 Task: Open a blank sheet, save the file as Happinessletter.html Type the sentence 'Self-care involves prioritizing one's physical, emotional, and mental well-being. It includes activities such as exercise, rest, pursuing hobbies, and setting boundaries. Engaging in self-care practices is essential for maintaining balance, preventing burnout, and nurturing a healthy relationship with oneself.'Add formula using equations and charcters after the sentence 'A=bh' Select the formula and highlight with color Blue Change the page Orientation to  Landscape
Action: Mouse moved to (235, 111)
Screenshot: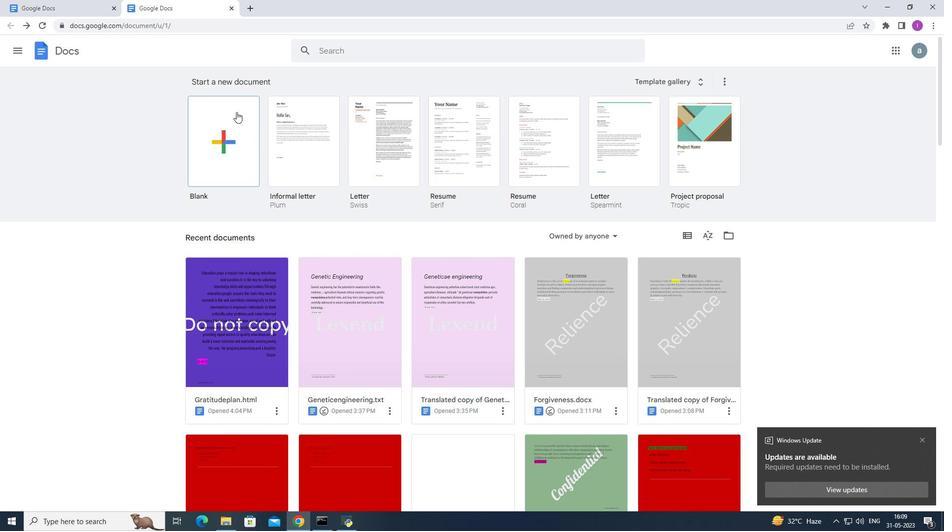 
Action: Mouse pressed left at (235, 111)
Screenshot: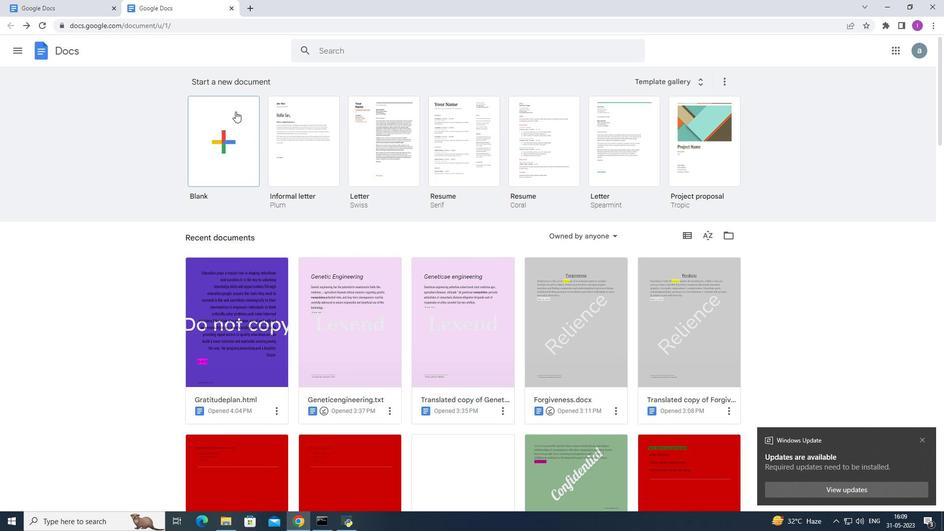 
Action: Mouse moved to (108, 42)
Screenshot: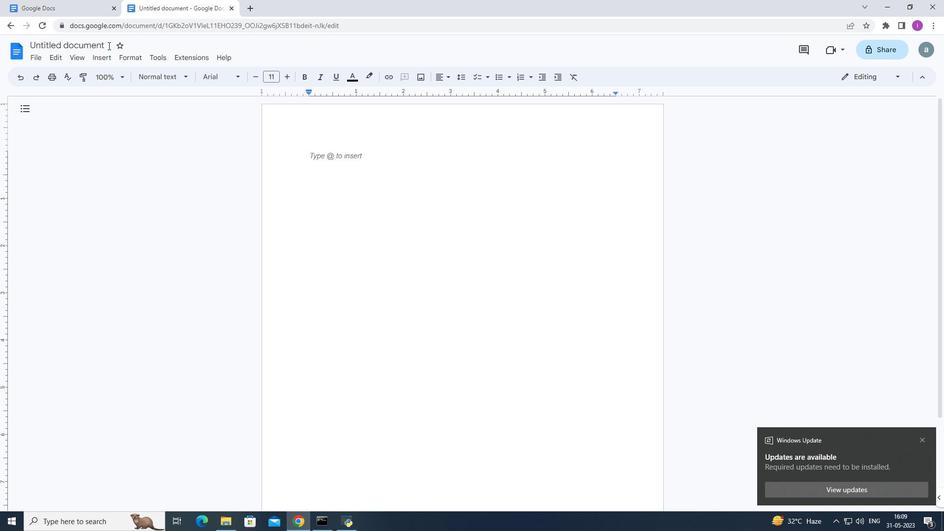 
Action: Mouse pressed left at (108, 42)
Screenshot: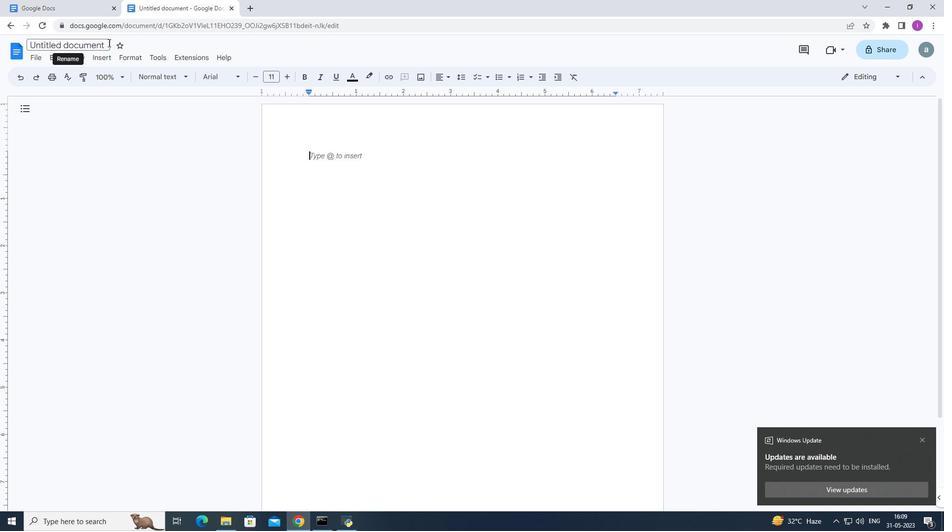 
Action: Mouse moved to (315, 34)
Screenshot: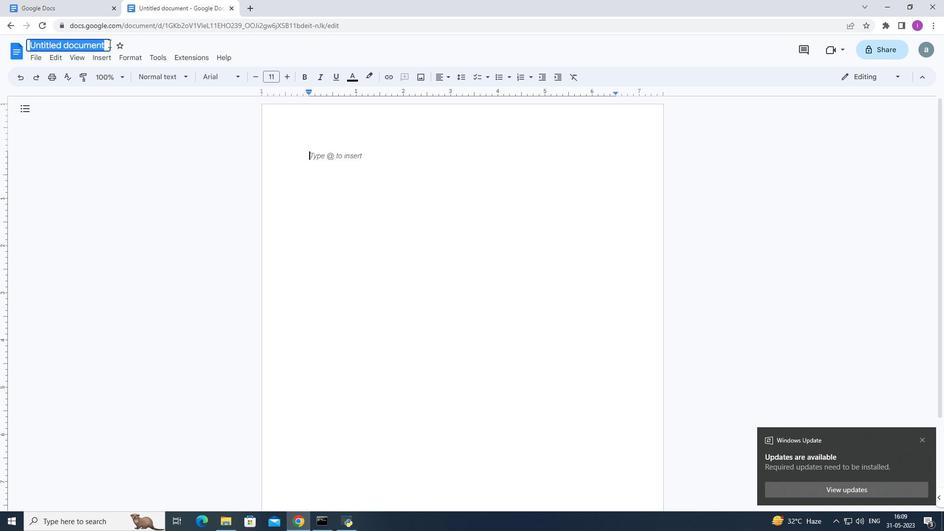 
Action: Key pressed <Key.shift>Happinessletter.html
Screenshot: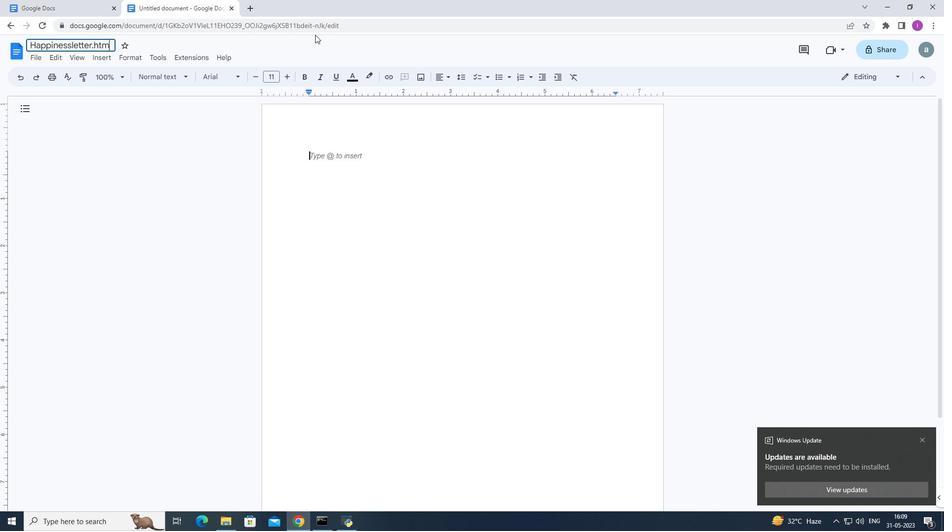
Action: Mouse moved to (365, 160)
Screenshot: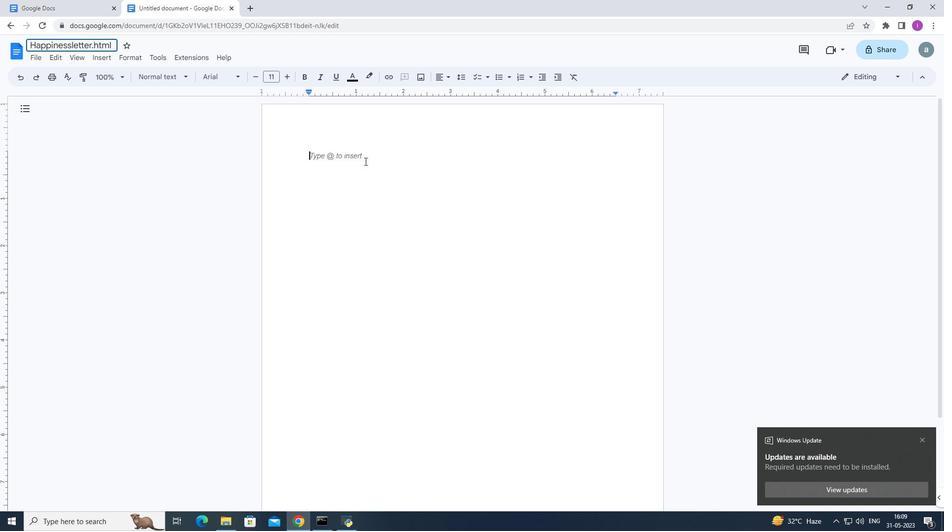 
Action: Mouse pressed left at (365, 160)
Screenshot: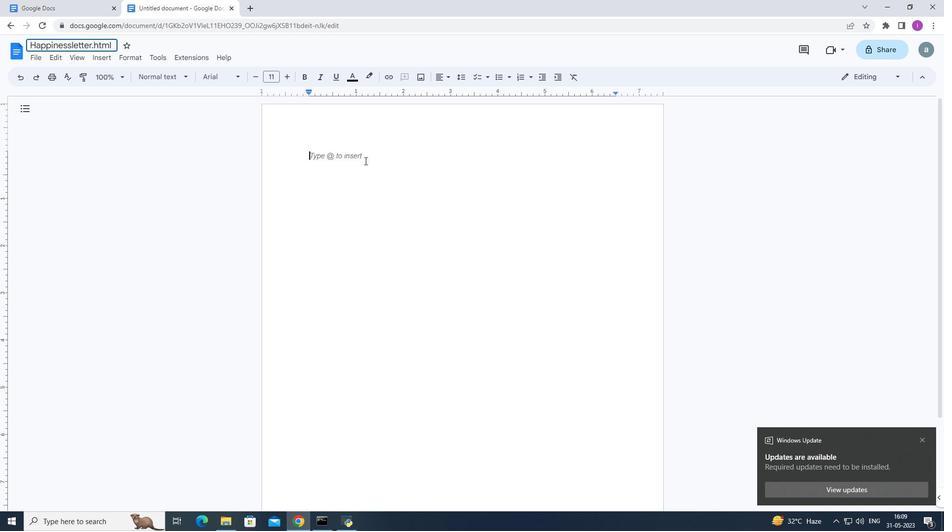 
Action: Mouse moved to (365, 160)
Screenshot: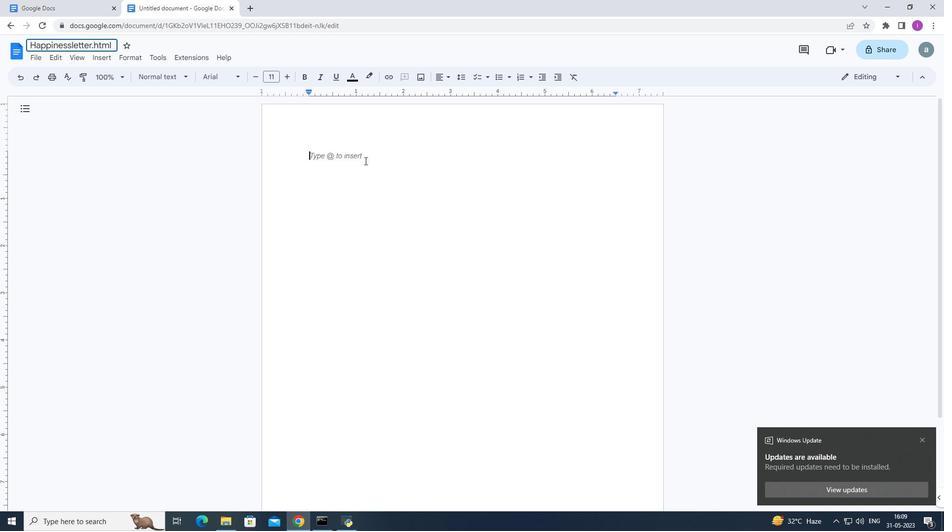 
Action: Key pressed <Key.shift>Self-care<Key.space>involves<Key.space>prioritizing<Key.space>one;s<Key.space>
Screenshot: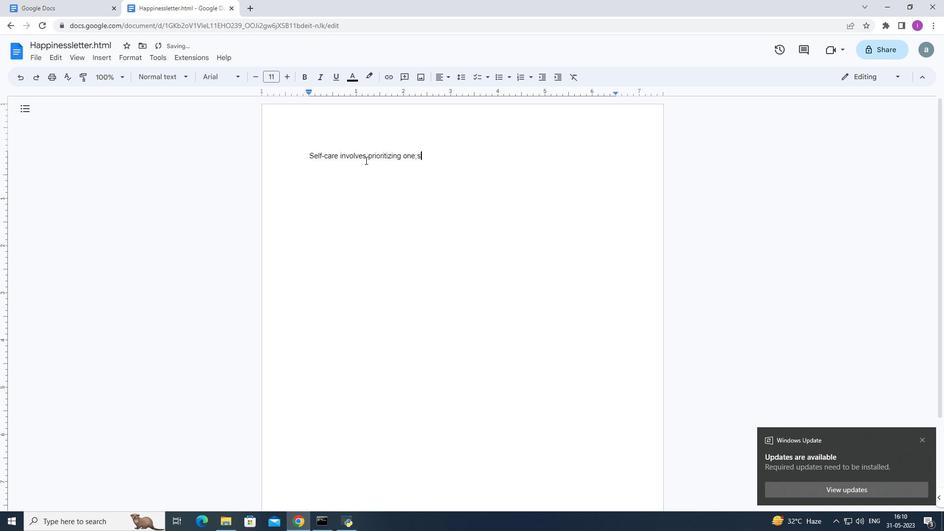 
Action: Mouse moved to (380, 159)
Screenshot: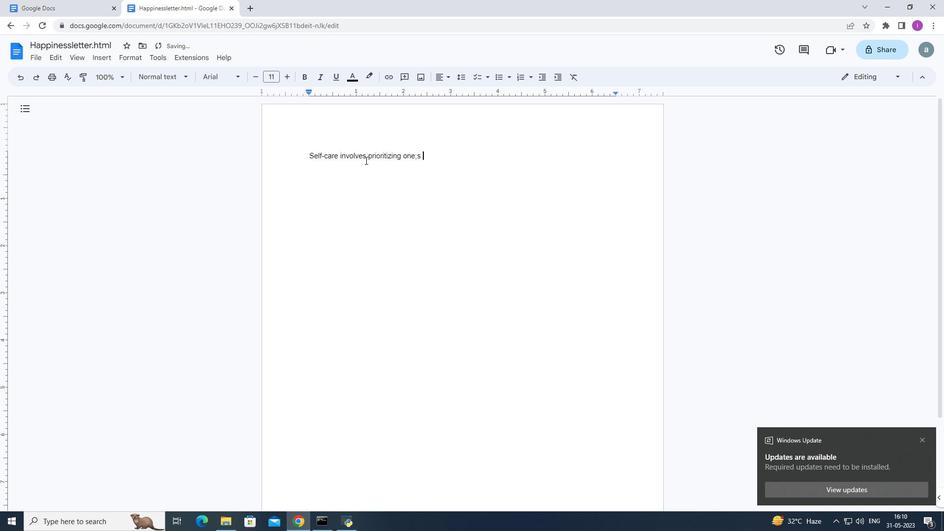 
Action: Key pressed <Key.backspace><Key.backspace><Key.backspace>
Screenshot: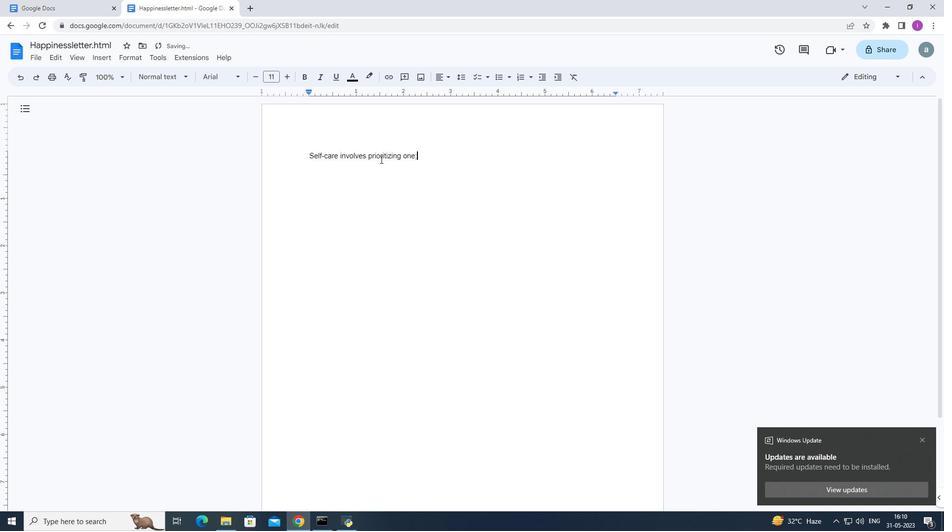 
Action: Mouse moved to (382, 159)
Screenshot: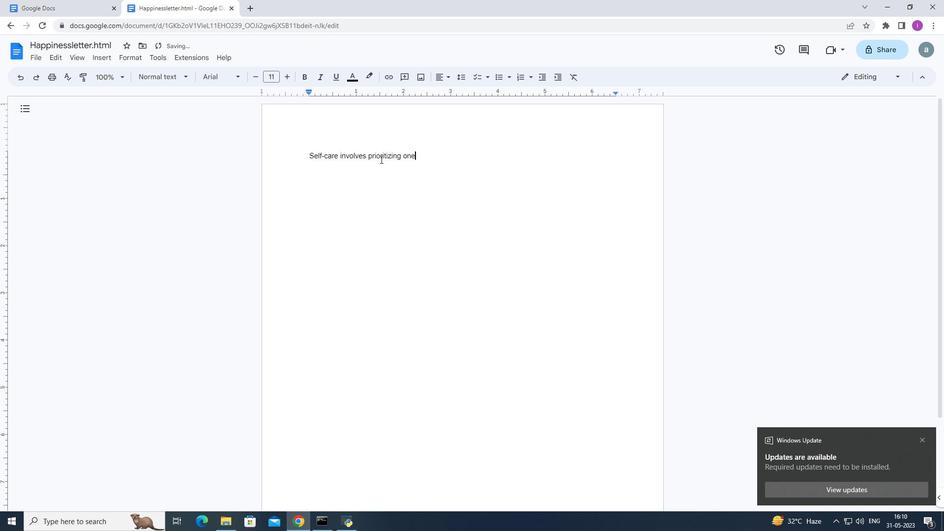 
Action: Key pressed 's<Key.space>physicl<Key.backspace>al,emotional,and<Key.space>mental<Key.space>well-being.<Key.shift>It<Key.space>includes<Key.space>activities<Key.space>such<Key.space>as<Key.space>exercise<Key.space>,rest,pursuing<Key.space>hobbies,and<Key.space>setting<Key.space>boum<Key.backspace>ndaries.<Key.shift>Engaging<Key.space>in<Key.space>self<Key.space><Key.backspace>-care<Key.space>practicesis<Key.space><Key.backspace><Key.backspace><Key.backspace><Key.space>is<Key.space>essential<Key.space>for<Key.space>maintaining<Key.space>balance.preeventing
Screenshot: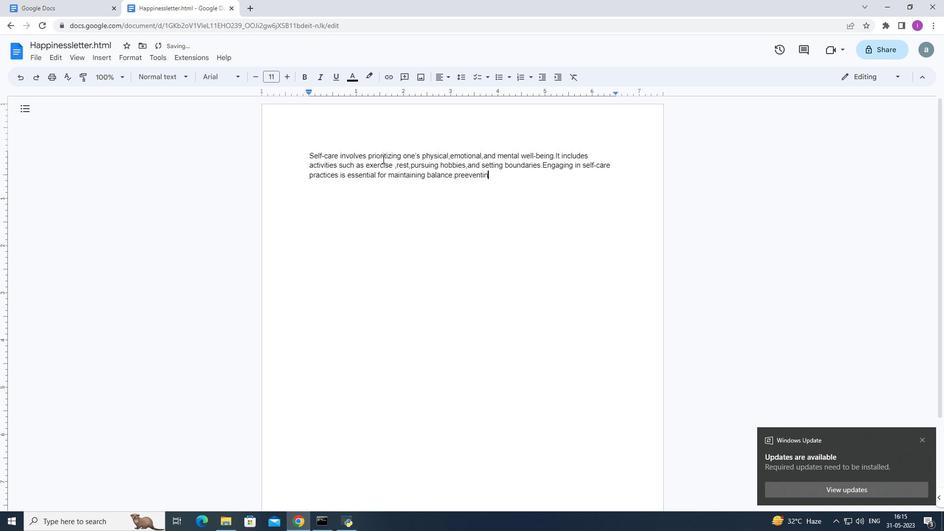 
Action: Mouse moved to (464, 177)
Screenshot: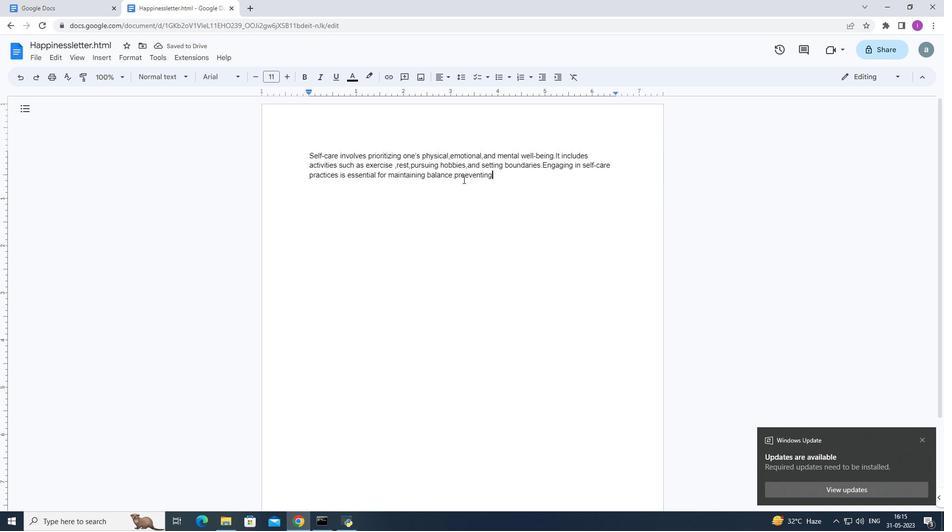 
Action: Mouse pressed left at (464, 177)
Screenshot: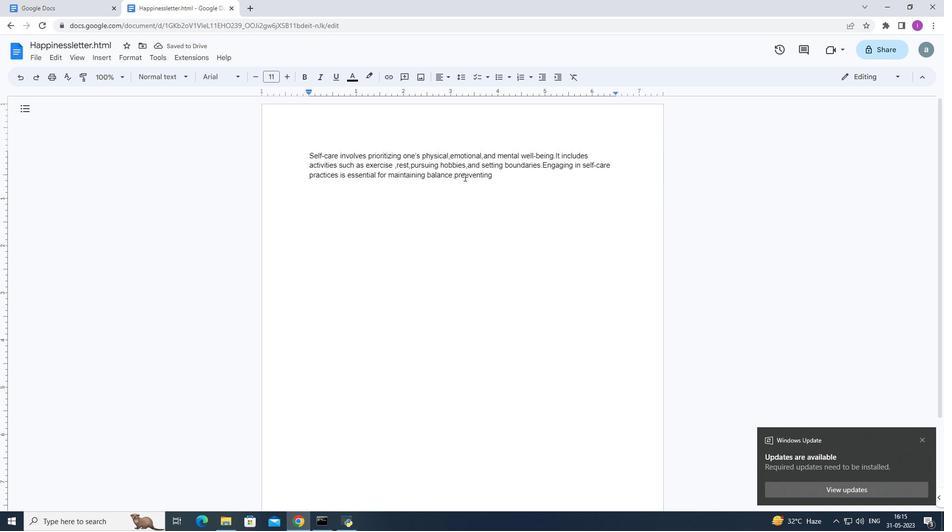 
Action: Mouse moved to (475, 174)
Screenshot: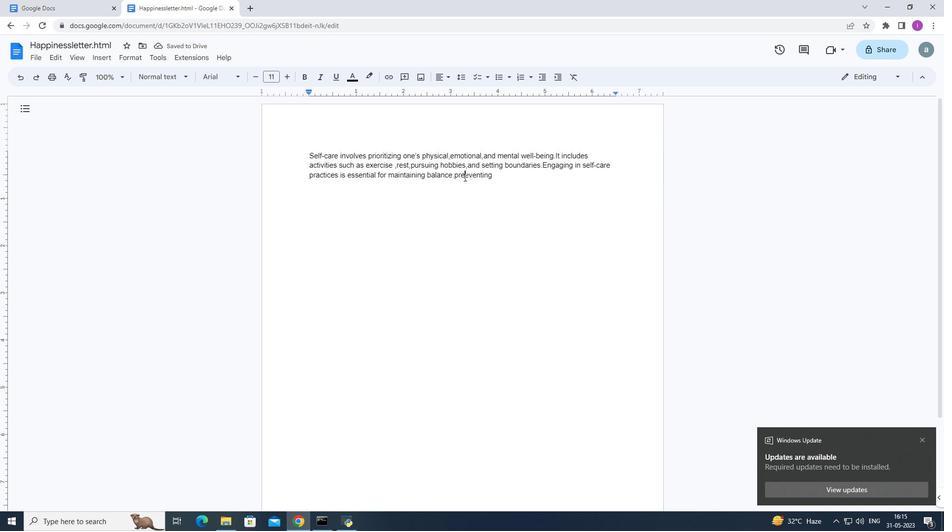
Action: Key pressed <Key.backspace>
Screenshot: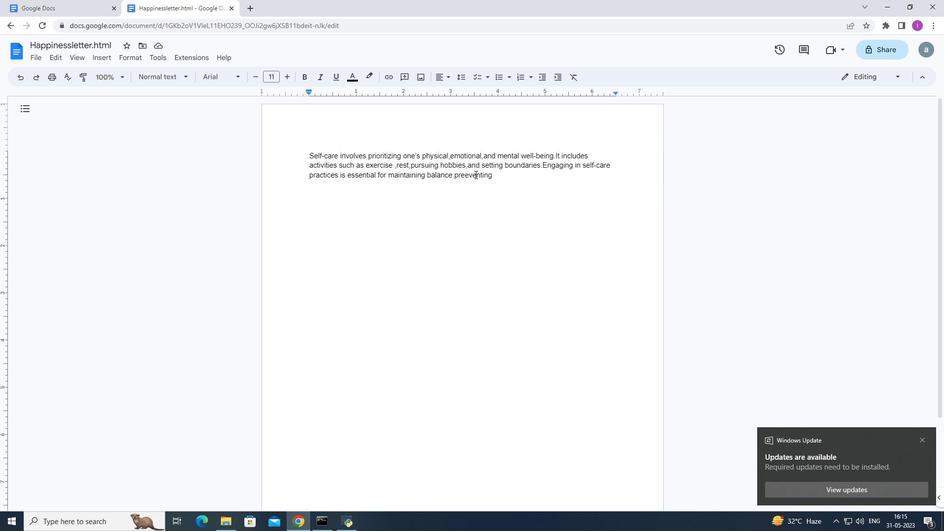 
Action: Mouse moved to (509, 175)
Screenshot: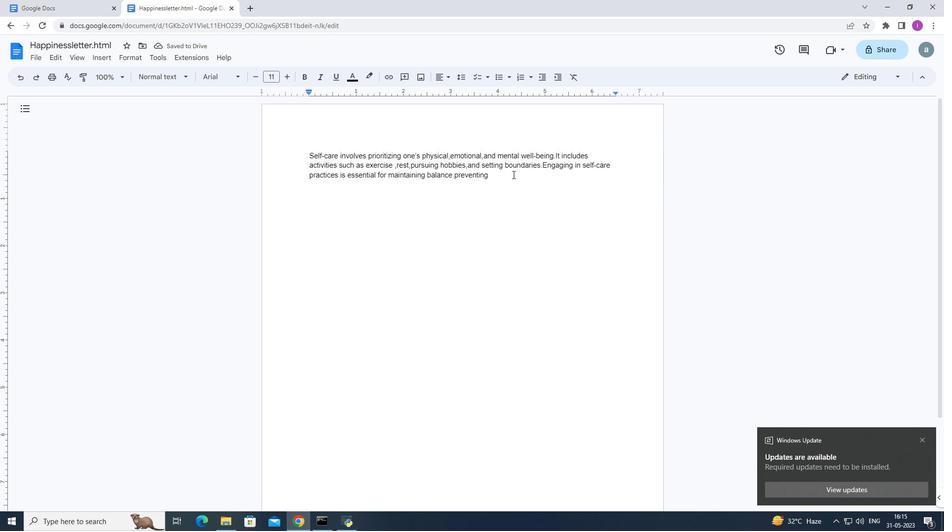
Action: Mouse pressed left at (509, 175)
Screenshot: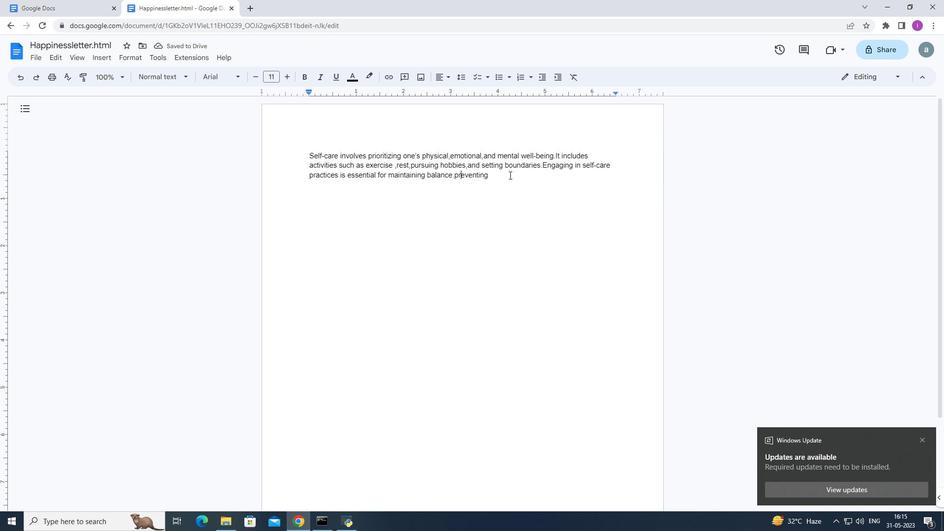 
Action: Mouse moved to (944, 108)
Screenshot: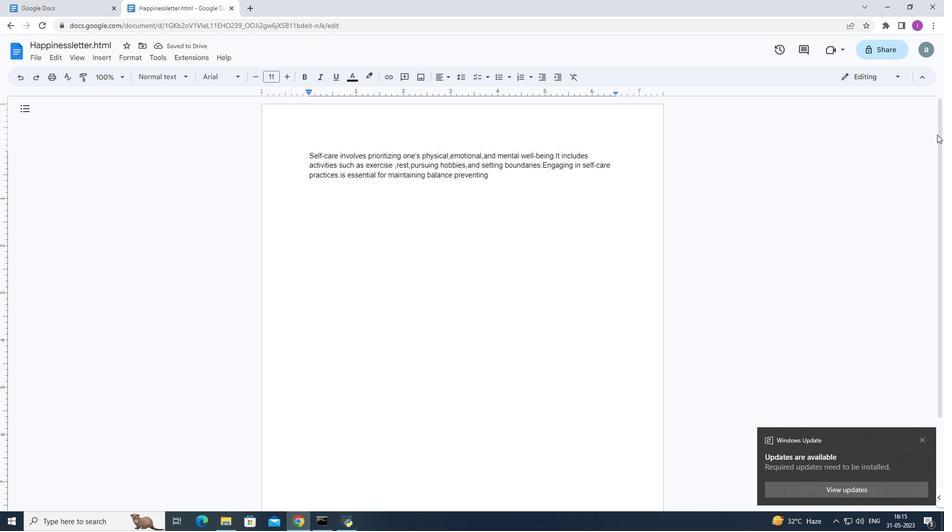 
Action: Key pressed <Key.space>burnout,and<Key.space>m<Key.backspace>nuturing<Key.space>a<Key.space>healthy<Key.space>relationshio<Key.backspace>pb<Key.backspace><Key.space>witgh<Key.backspace><Key.backspace>h<Key.space>oneselg<Key.backspace>f
Screenshot: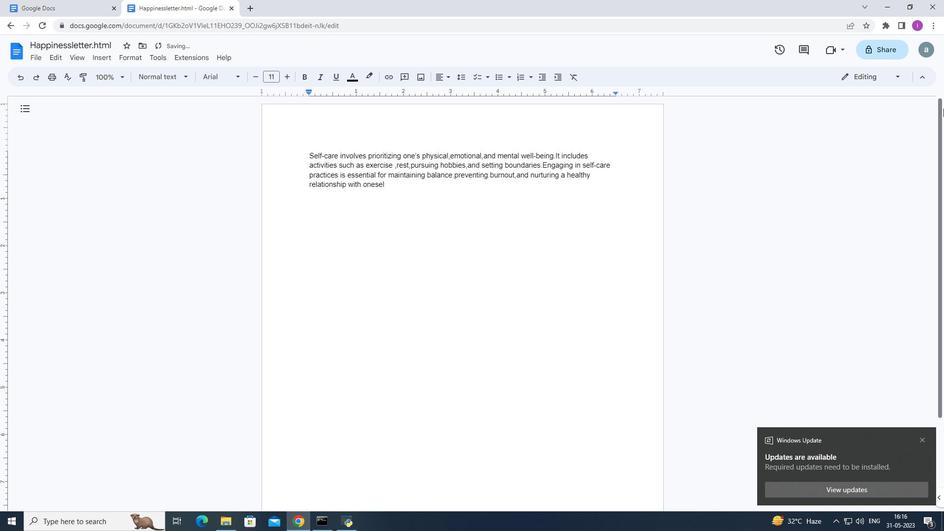 
Action: Mouse moved to (614, 147)
Screenshot: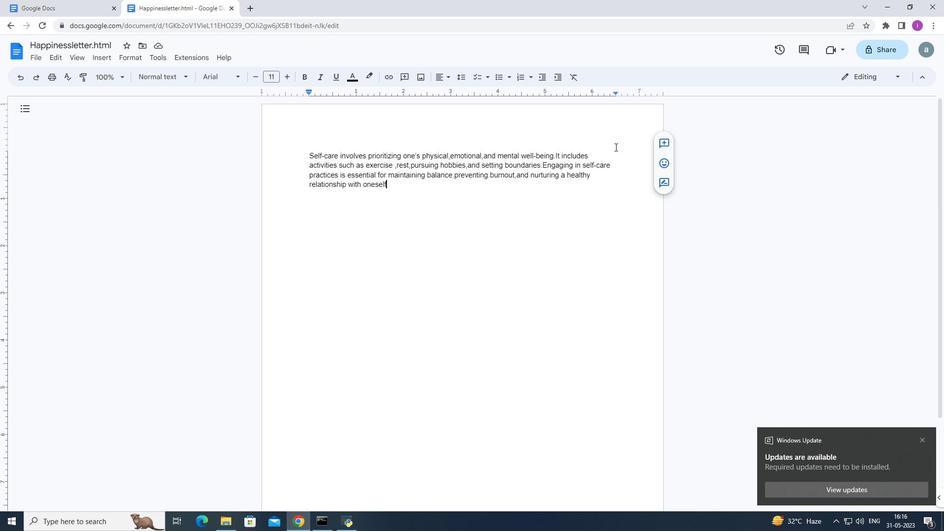
Action: Key pressed .
Screenshot: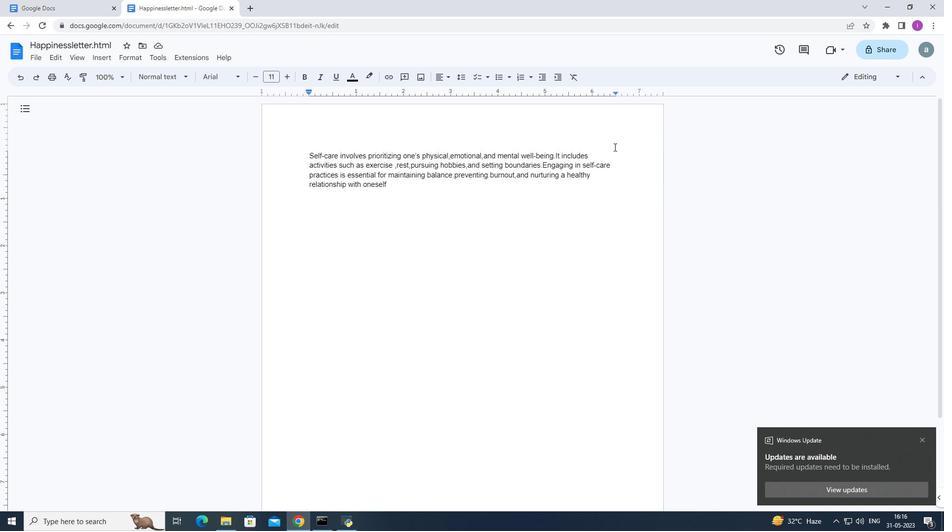 
Action: Mouse moved to (569, 161)
Screenshot: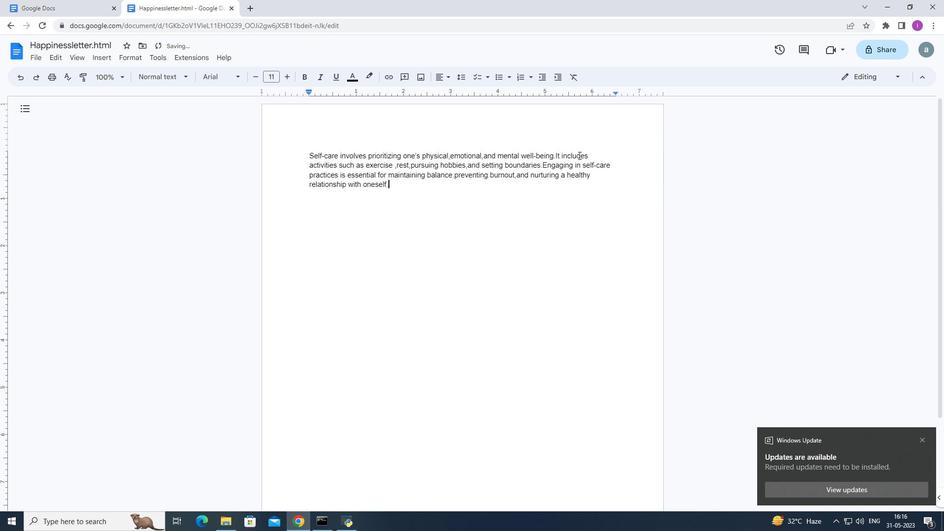 
Action: Key pressed ]<Key.enter>
Screenshot: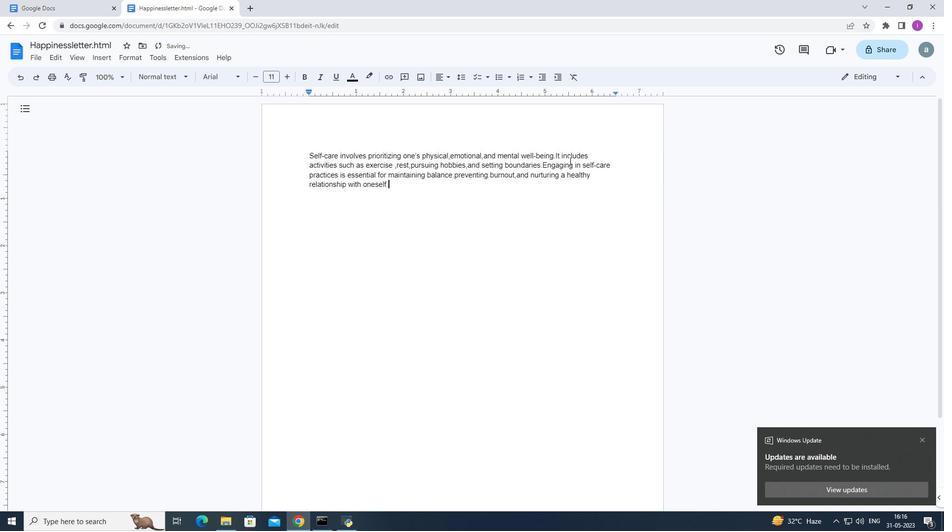 
Action: Mouse moved to (762, 146)
Screenshot: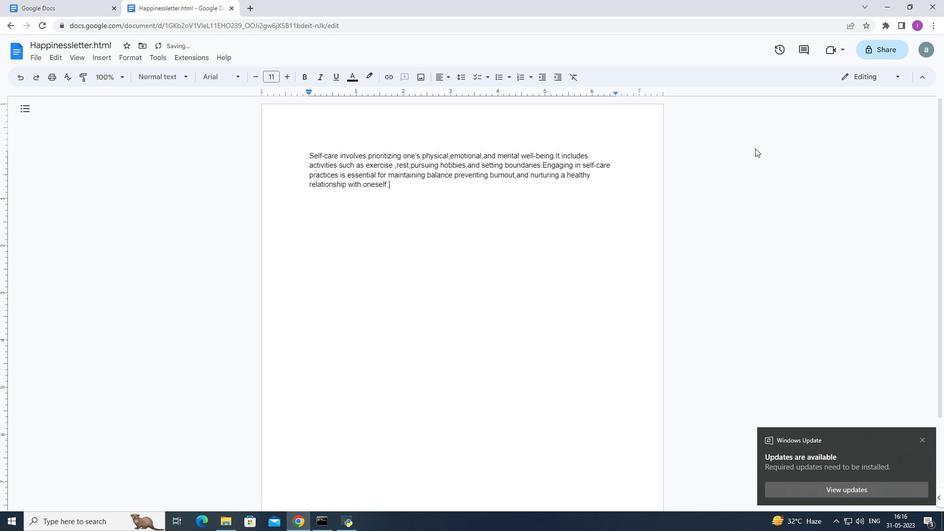 
Action: Key pressed <Key.shift><Key.shift>A<Key.shift>+<Key.backspace>=bh
Screenshot: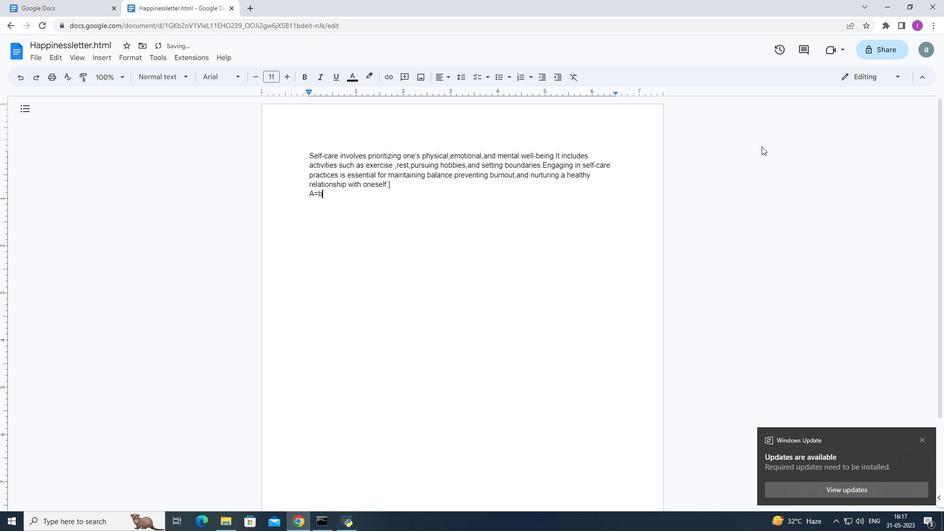 
Action: Mouse moved to (332, 194)
Screenshot: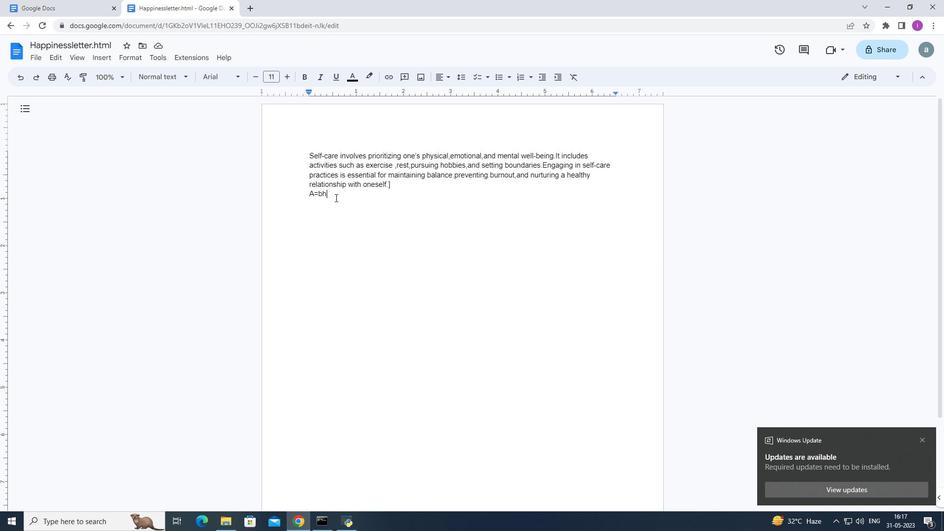 
Action: Mouse pressed left at (332, 194)
Screenshot: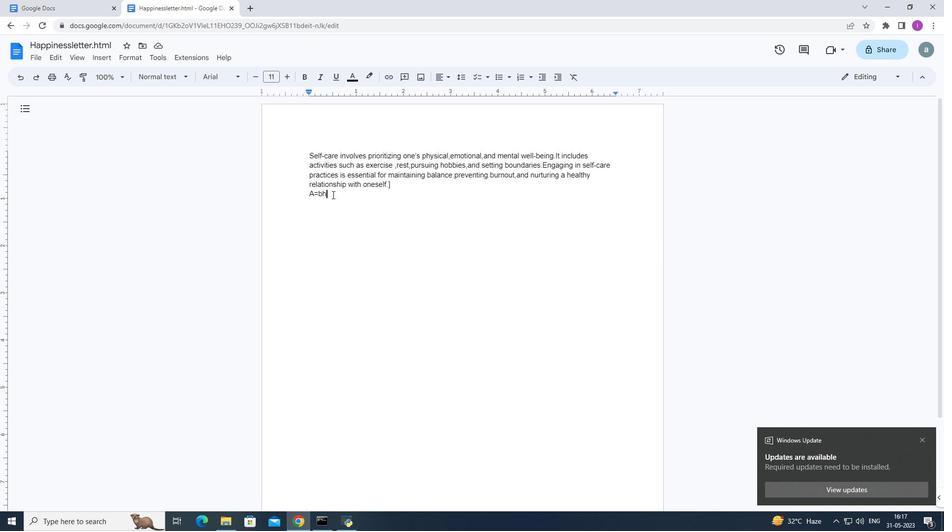 
Action: Mouse moved to (373, 71)
Screenshot: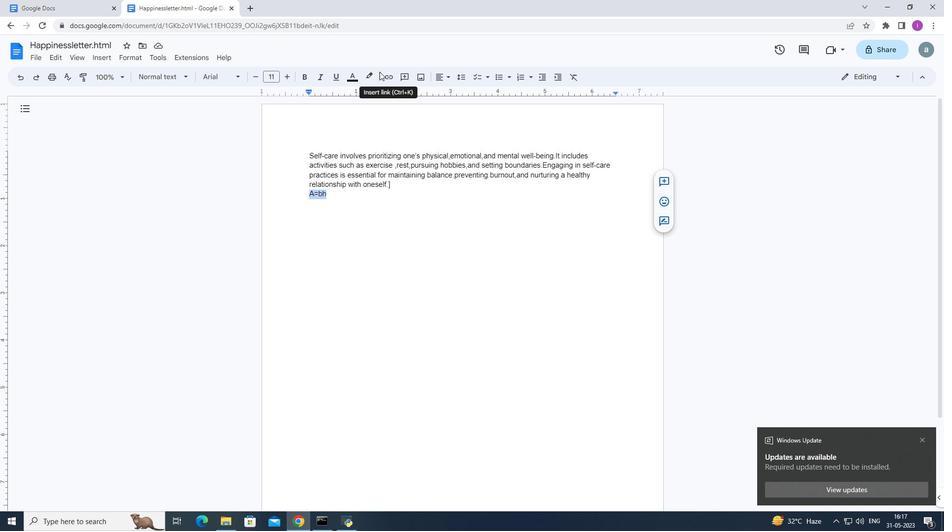 
Action: Mouse pressed left at (373, 71)
Screenshot: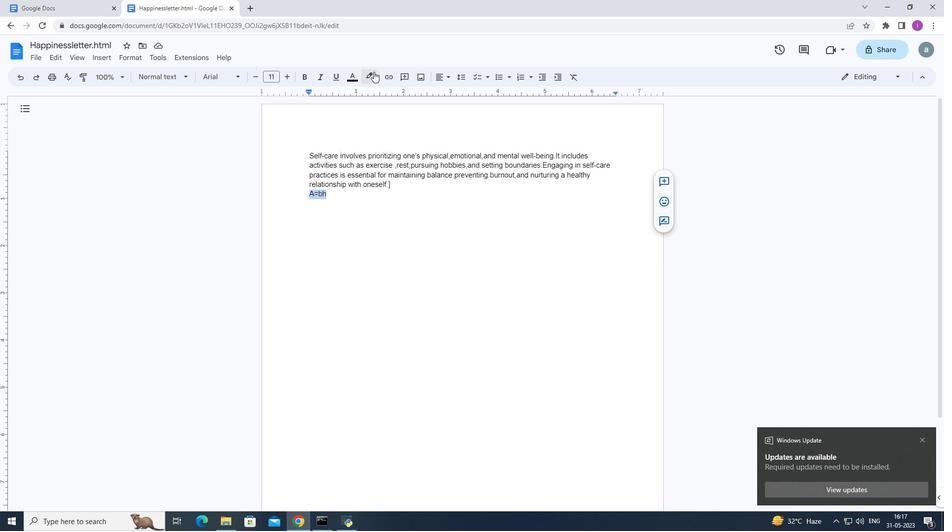 
Action: Mouse moved to (446, 122)
Screenshot: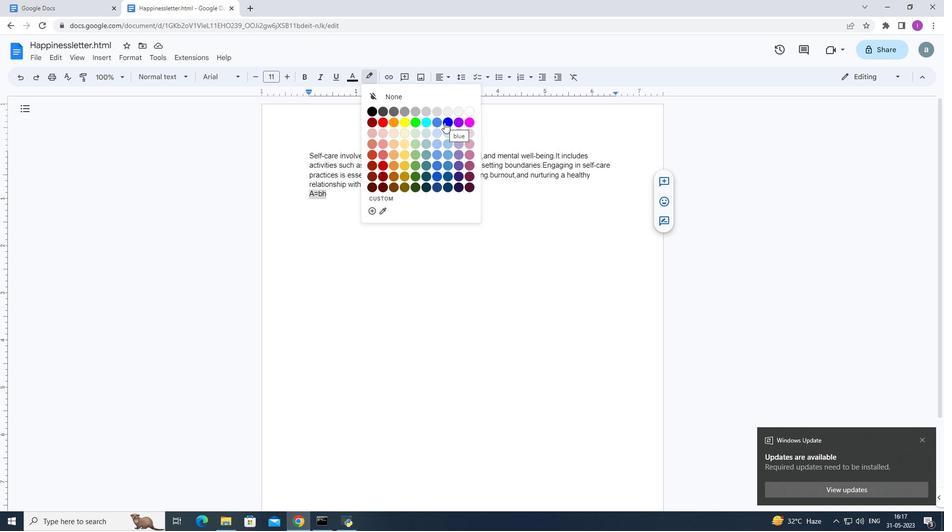 
Action: Mouse pressed left at (446, 122)
Screenshot: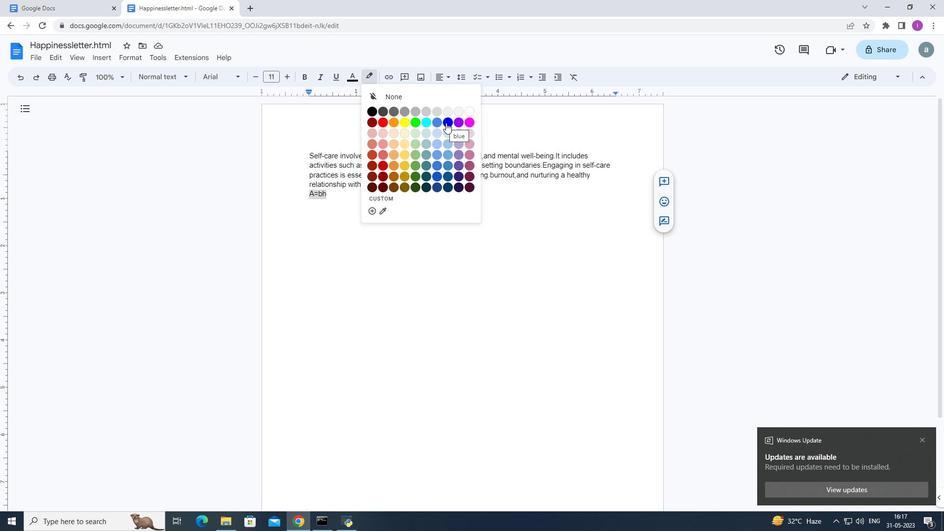 
Action: Mouse moved to (42, 57)
Screenshot: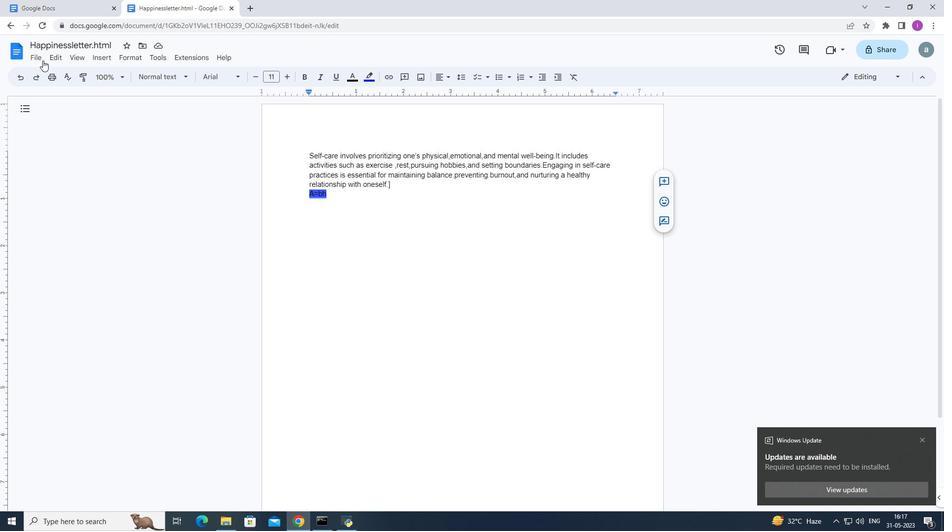 
Action: Mouse pressed left at (42, 57)
Screenshot: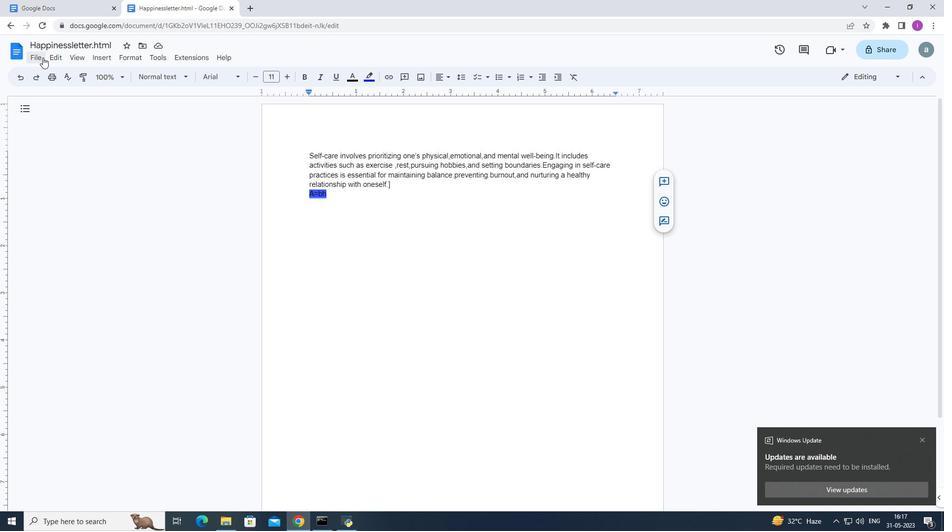 
Action: Mouse moved to (81, 322)
Screenshot: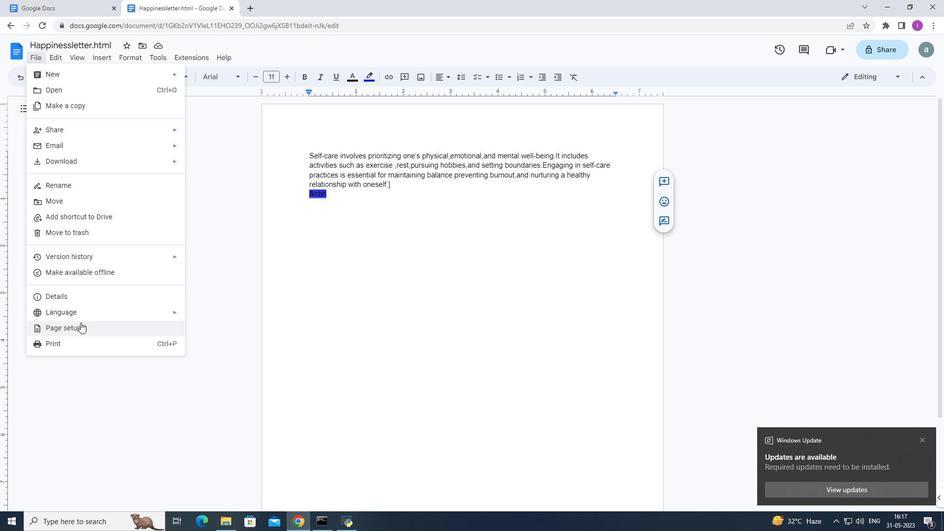 
Action: Mouse pressed left at (81, 322)
Screenshot: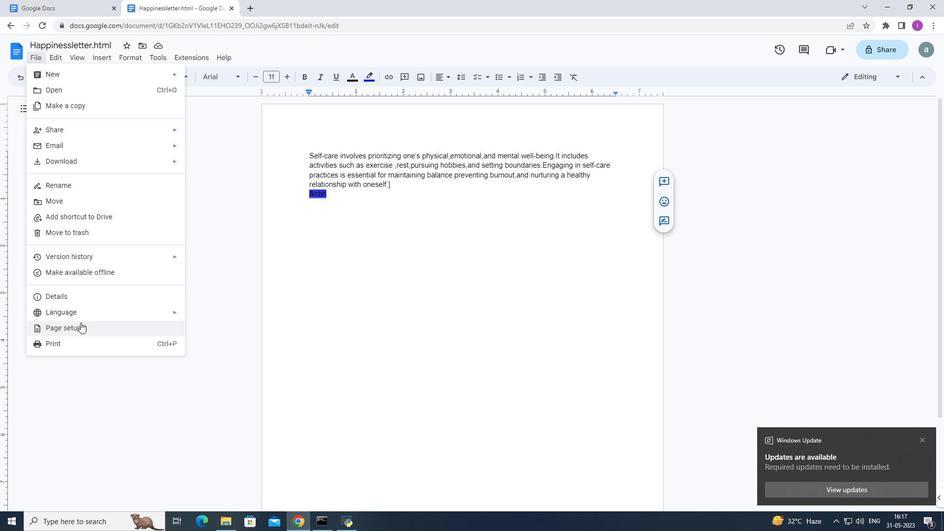 
Action: Mouse moved to (435, 256)
Screenshot: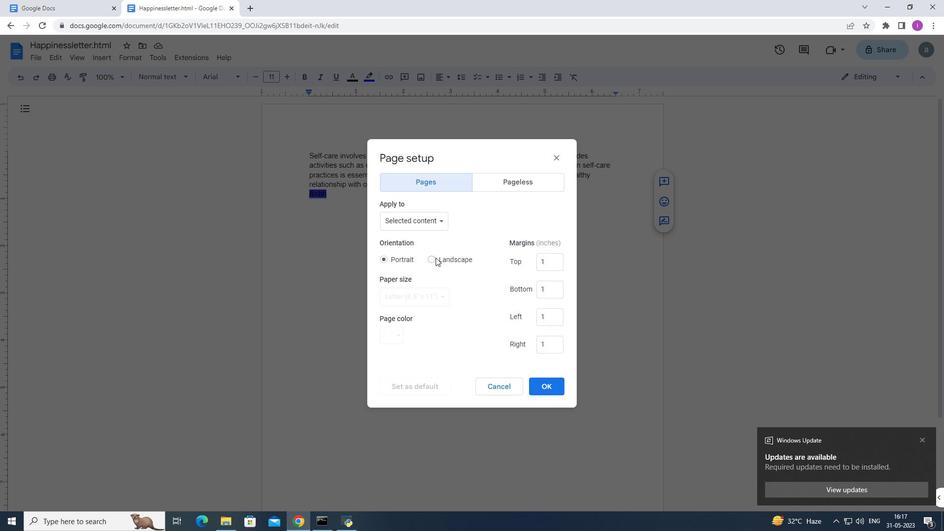 
Action: Mouse pressed left at (435, 256)
Screenshot: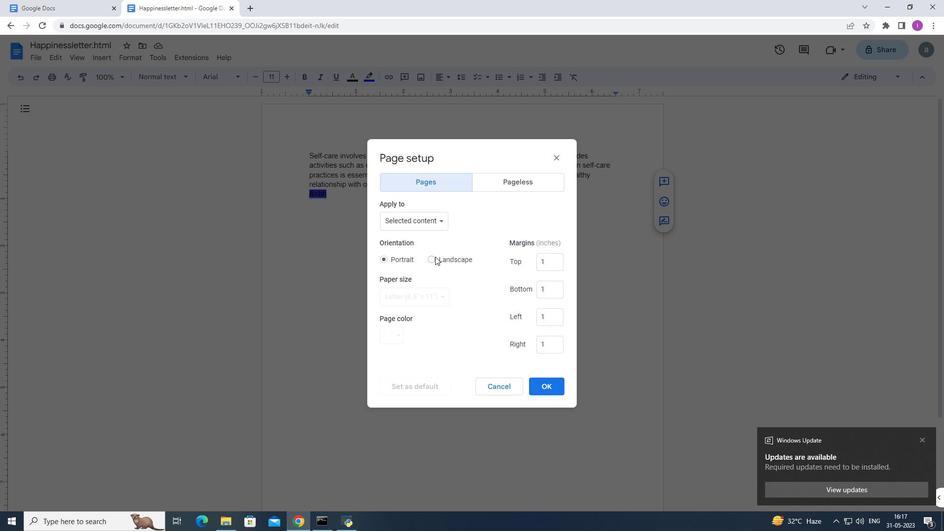 
Action: Mouse moved to (561, 382)
Screenshot: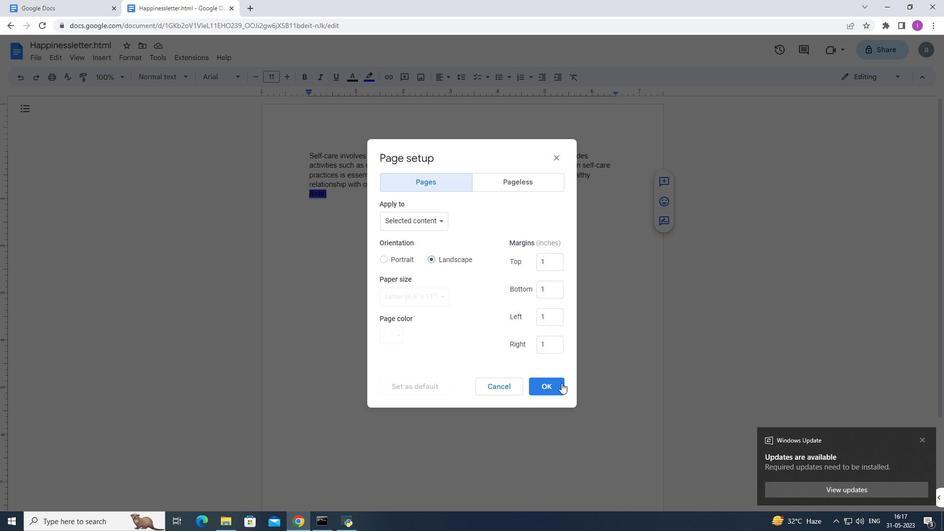 
Action: Mouse pressed left at (561, 382)
Screenshot: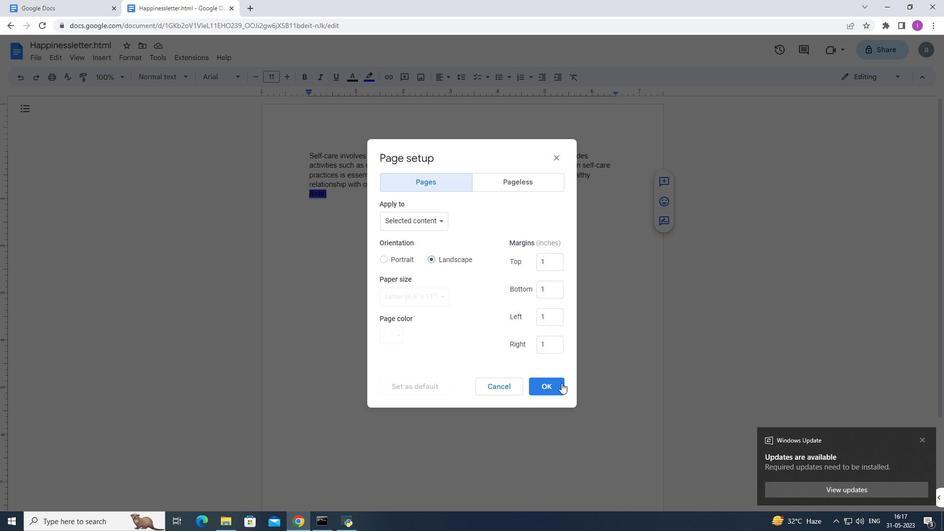 
Action: Mouse moved to (419, 245)
Screenshot: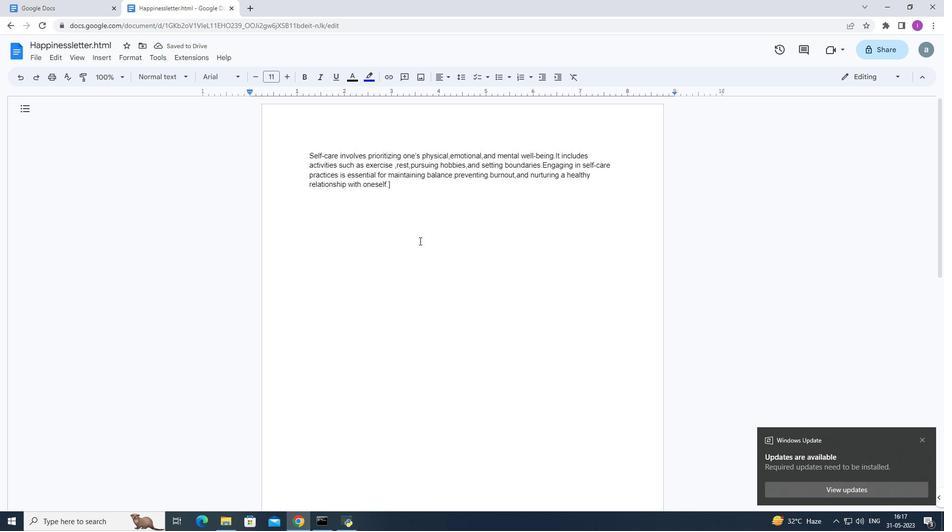
